 Task: View the recently viewed accounts in the new tab
Action: Mouse scrolled (172, 199) with delta (0, 0)
Screenshot: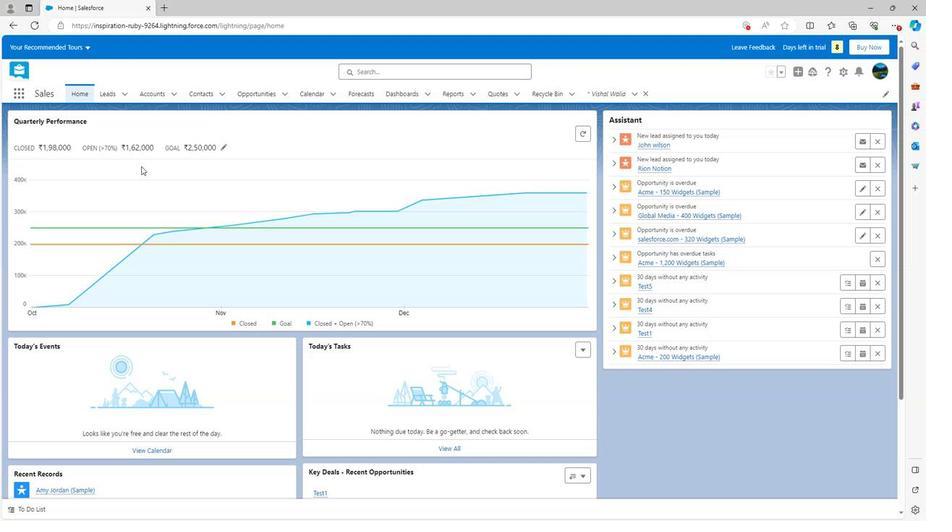 
Action: Mouse scrolled (172, 199) with delta (0, 0)
Screenshot: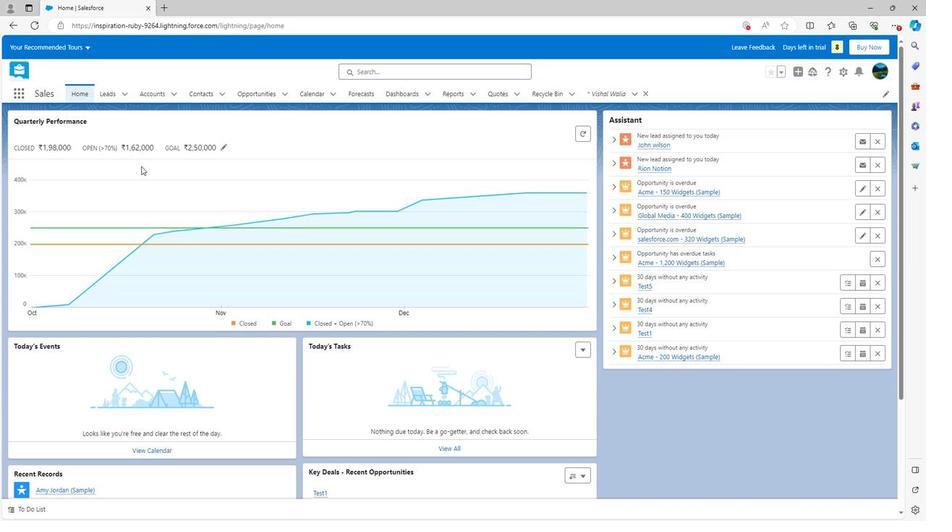 
Action: Mouse scrolled (172, 199) with delta (0, 0)
Screenshot: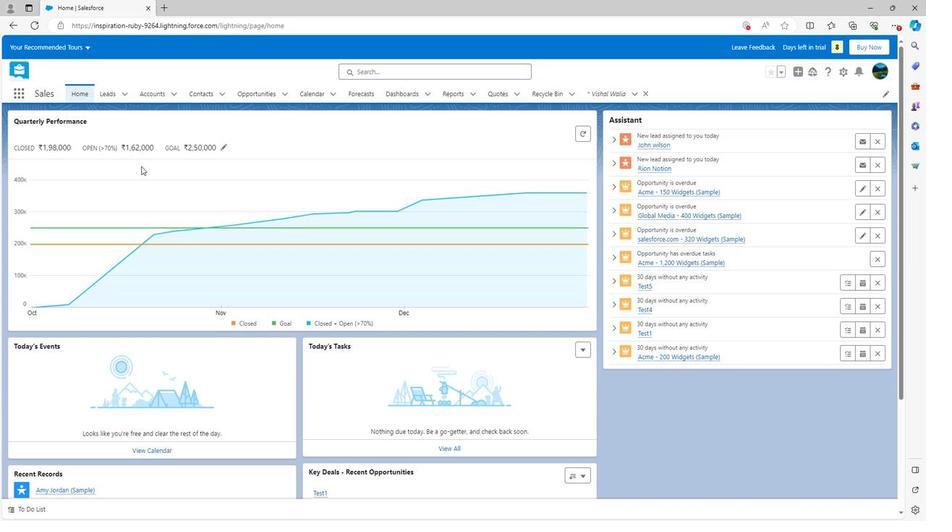 
Action: Mouse scrolled (172, 199) with delta (0, 0)
Screenshot: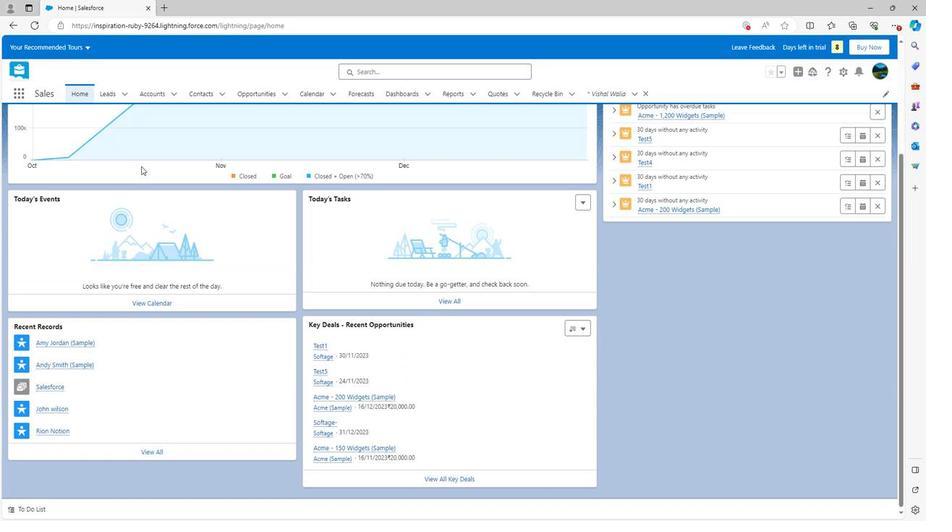 
Action: Mouse moved to (172, 200)
Screenshot: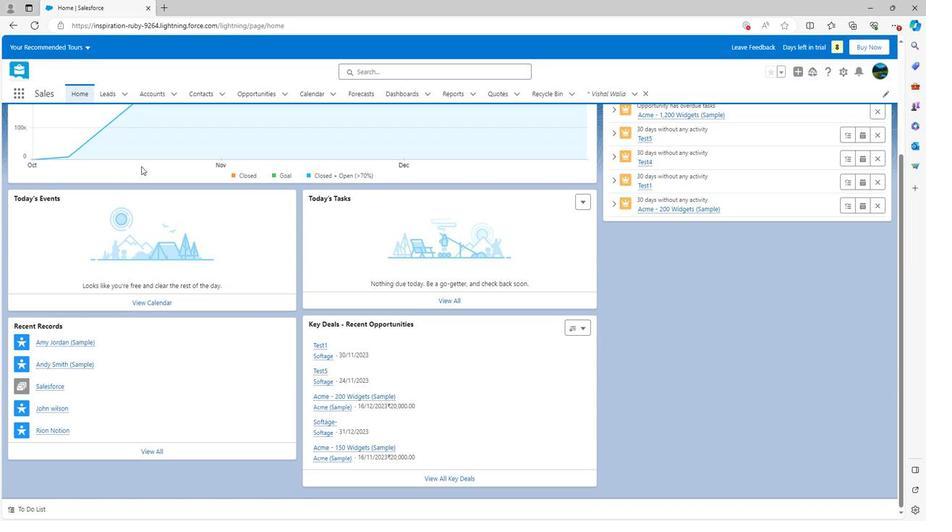 
Action: Mouse scrolled (172, 201) with delta (0, 0)
Screenshot: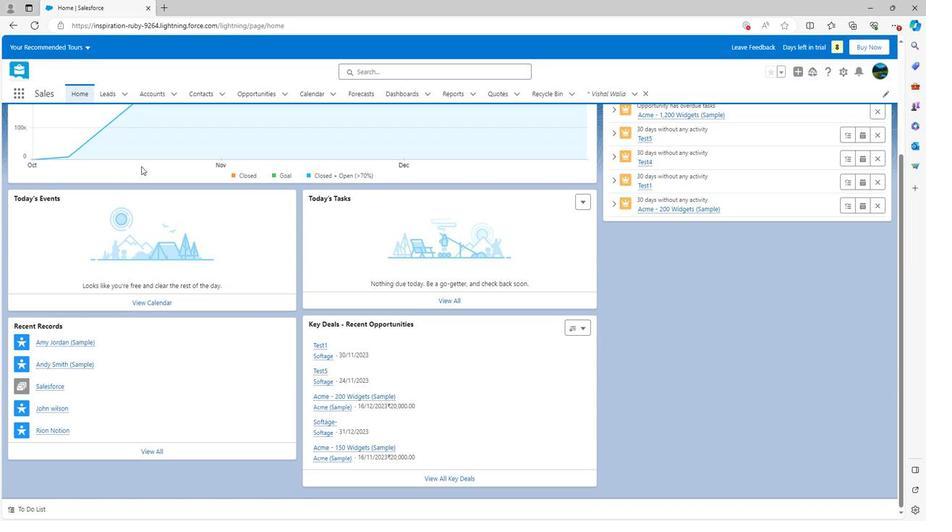 
Action: Mouse scrolled (172, 201) with delta (0, 0)
Screenshot: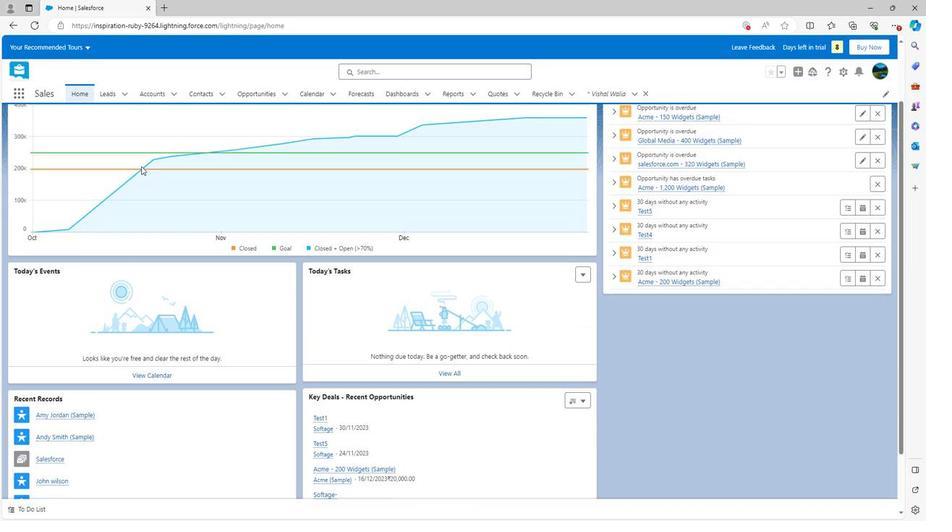 
Action: Mouse scrolled (172, 201) with delta (0, 0)
Screenshot: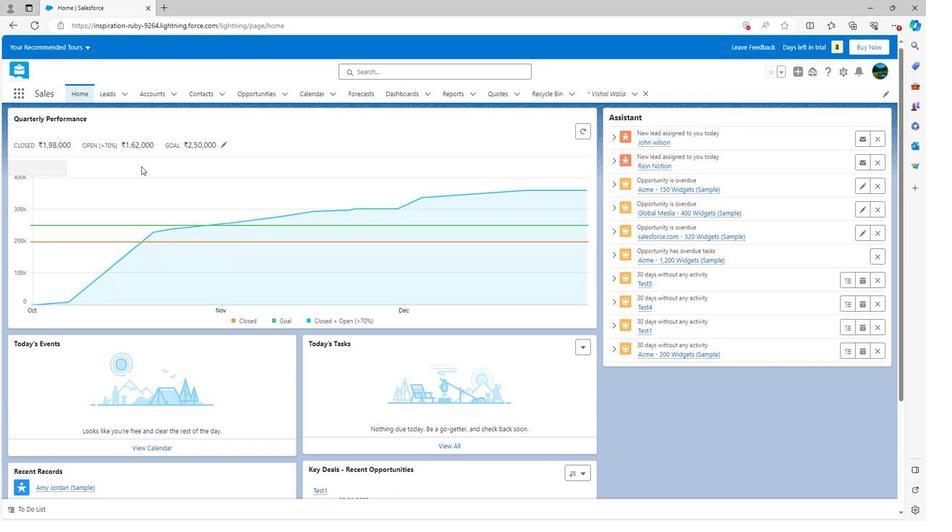 
Action: Mouse scrolled (172, 201) with delta (0, 0)
Screenshot: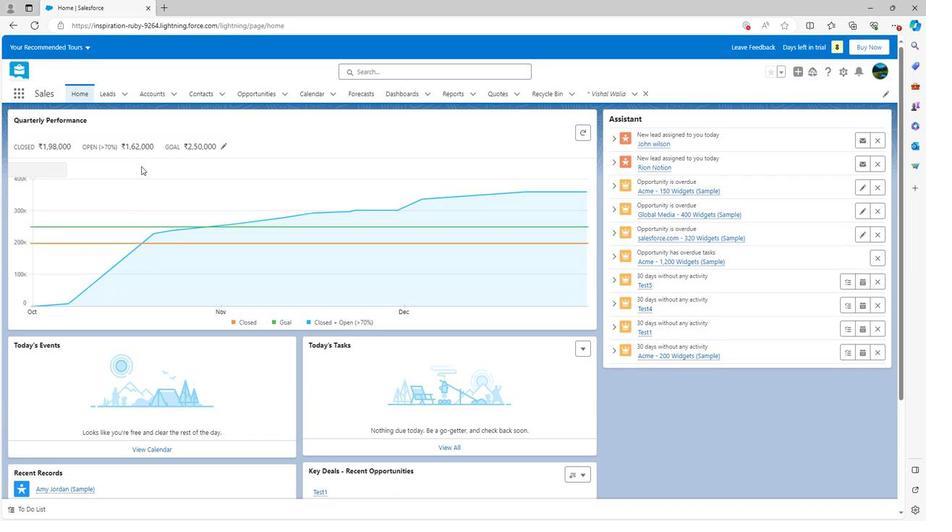 
Action: Mouse moved to (221, 94)
Screenshot: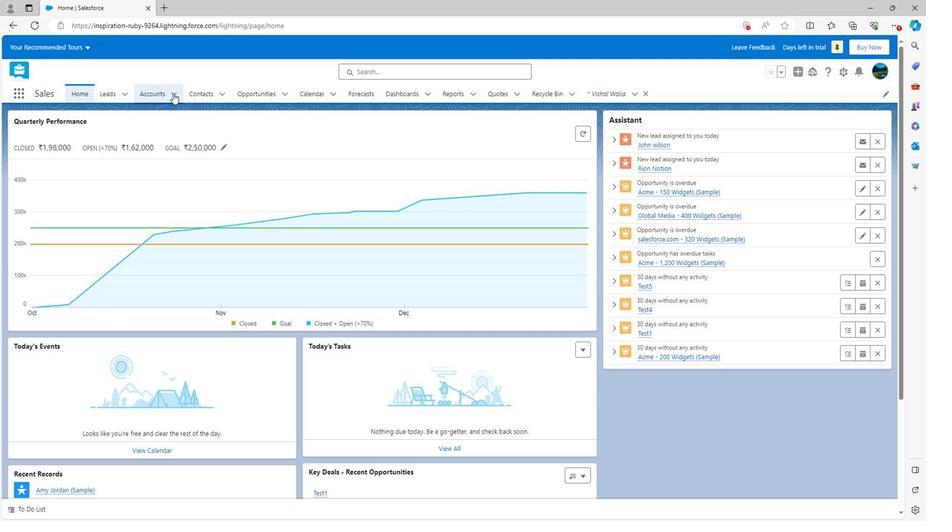 
Action: Mouse pressed left at (221, 94)
Screenshot: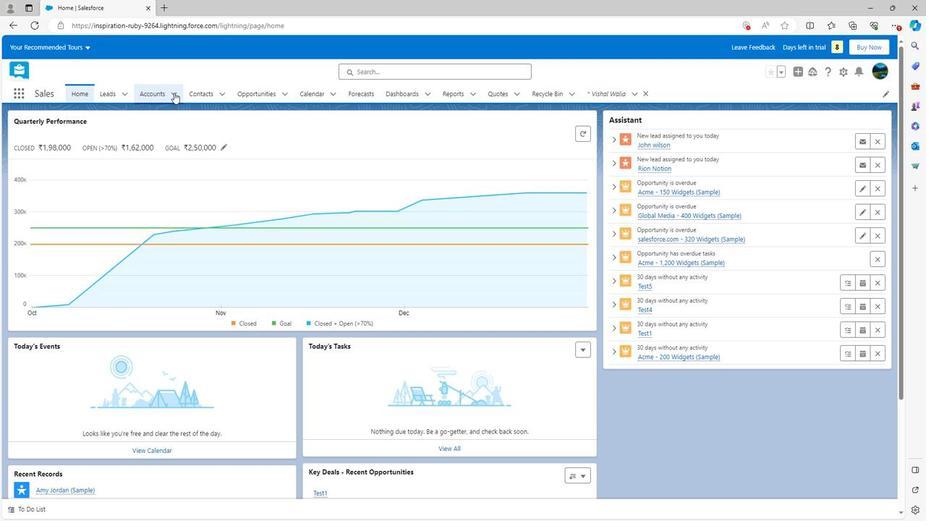 
Action: Mouse moved to (190, 92)
Screenshot: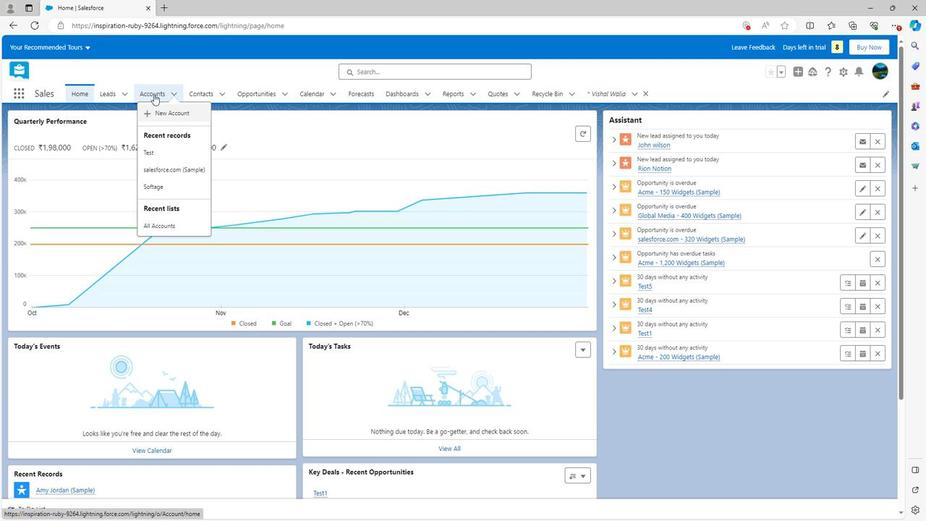 
Action: Mouse pressed left at (190, 92)
Screenshot: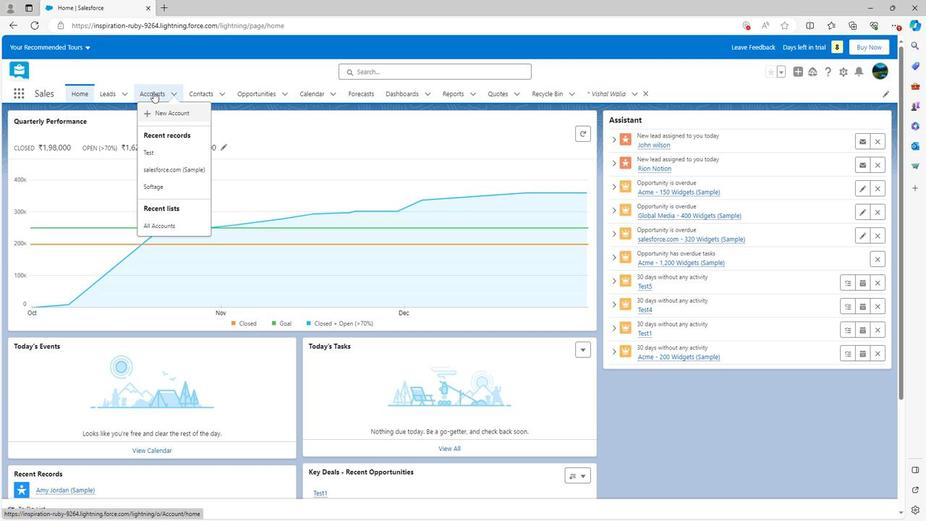 
Action: Mouse moved to (217, 91)
Screenshot: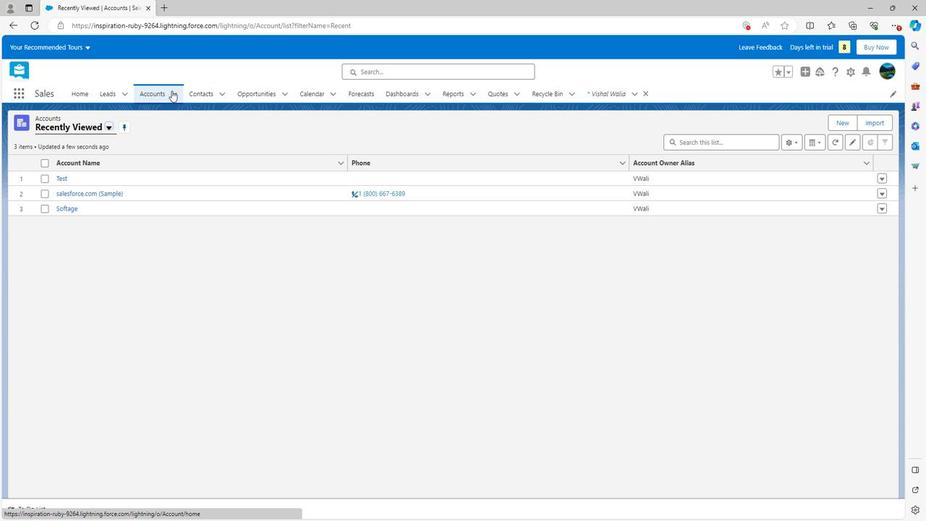 
Action: Mouse pressed left at (217, 91)
Screenshot: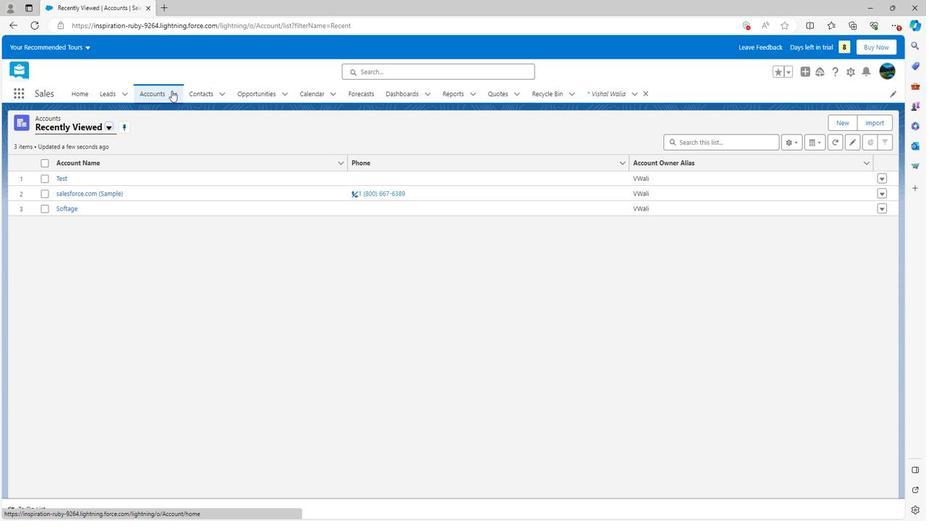 
Action: Mouse moved to (230, 325)
Screenshot: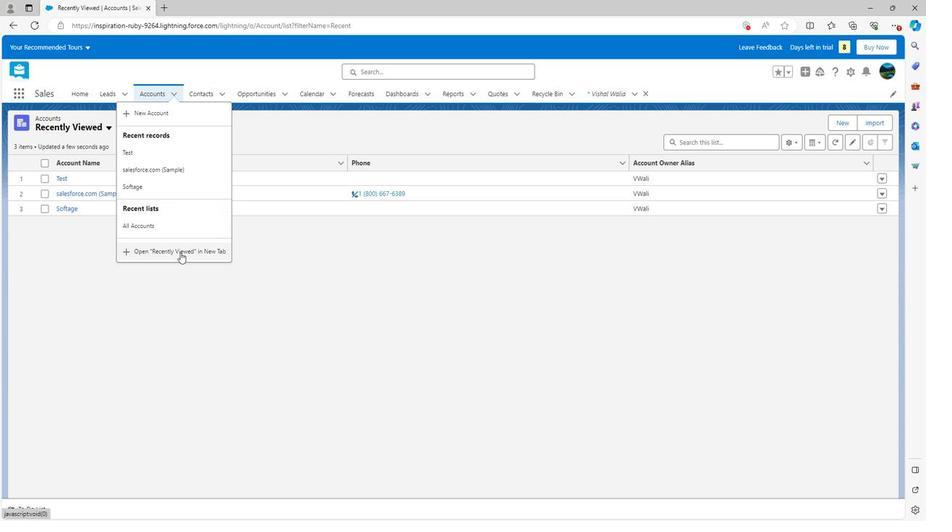 
Action: Mouse pressed left at (230, 325)
Screenshot: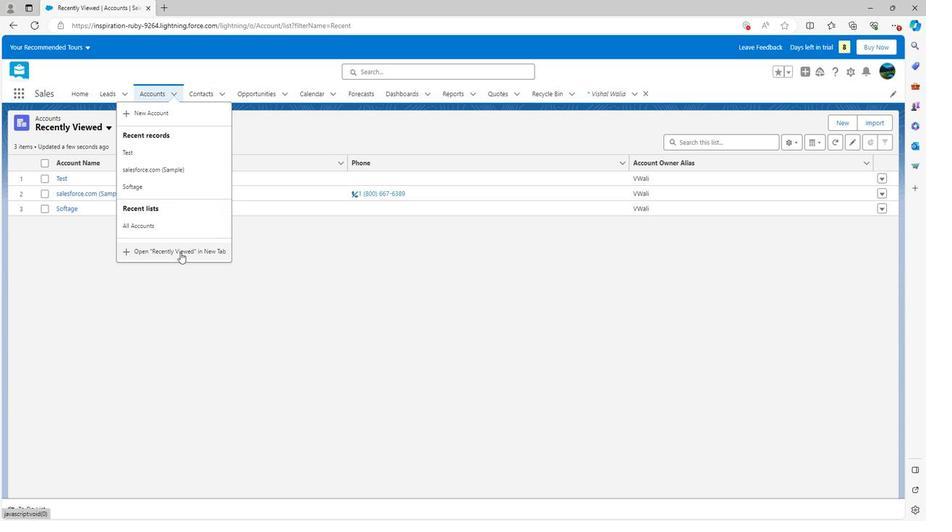 
Action: Mouse moved to (642, 301)
Screenshot: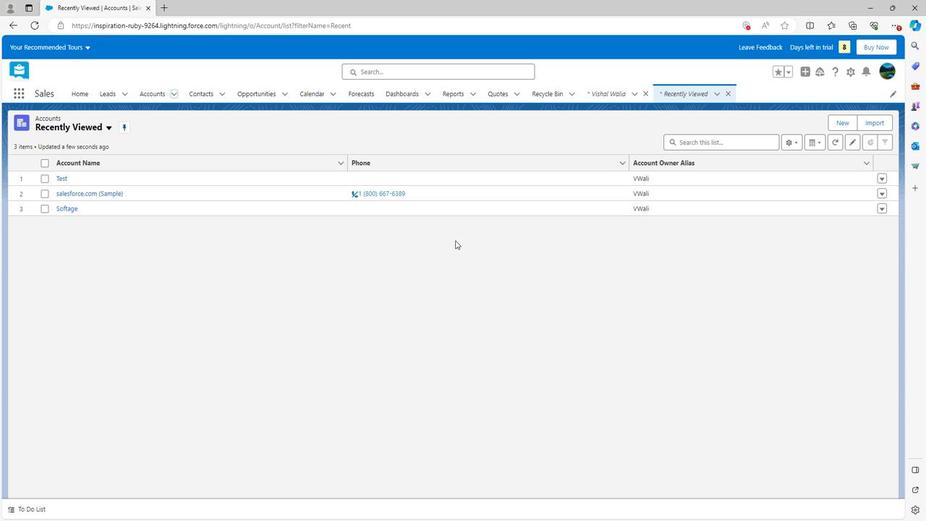 
